 Task: Create a due date automation trigger when advanced on, 2 hours before a card is due add fields without custom field "Resume" set to a number greater than 1 and greater than 10.
Action: Mouse moved to (983, 75)
Screenshot: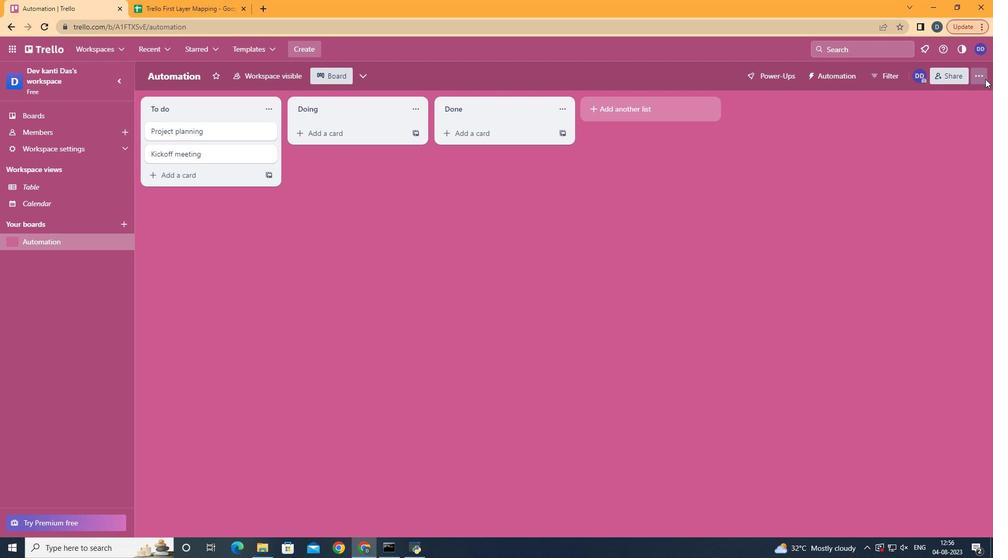 
Action: Mouse pressed left at (983, 75)
Screenshot: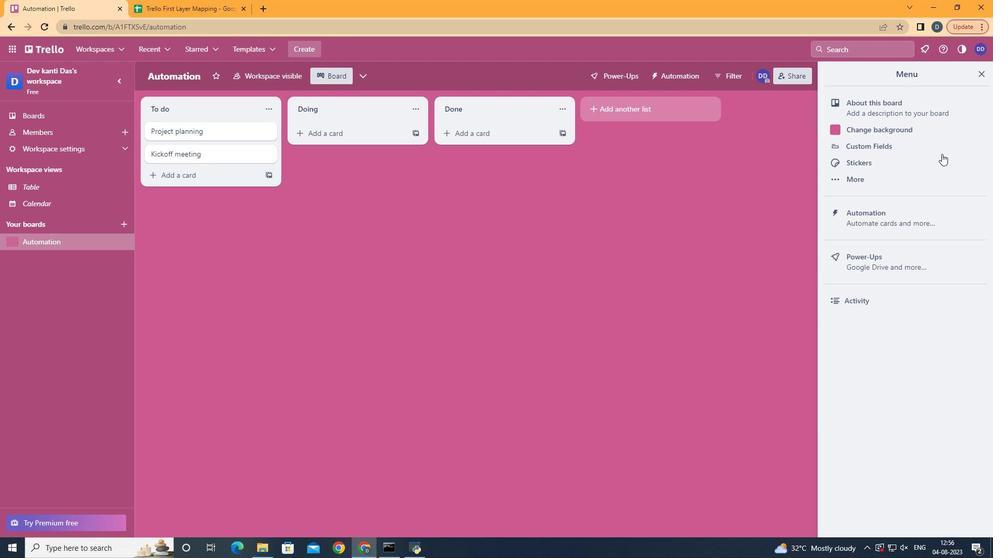 
Action: Mouse moved to (872, 214)
Screenshot: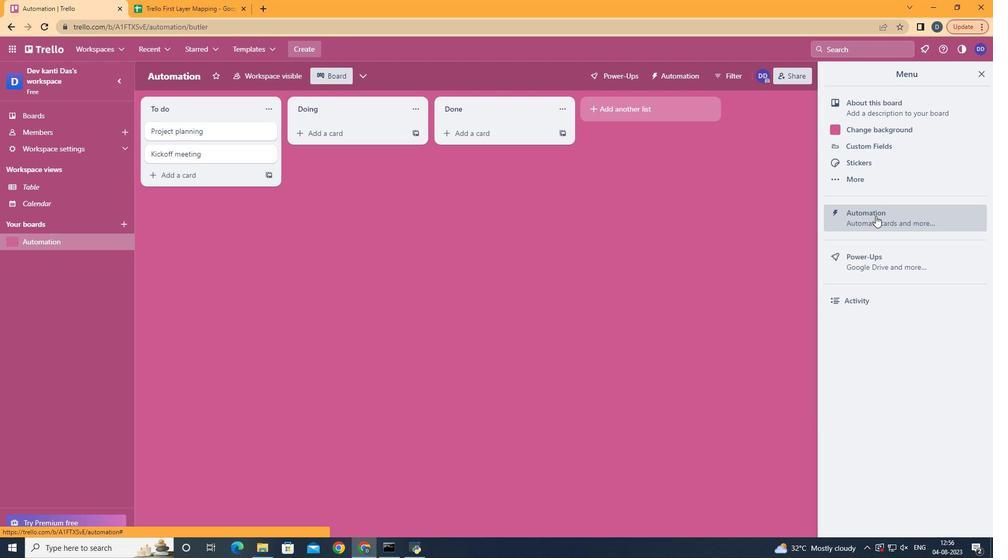 
Action: Mouse pressed left at (872, 214)
Screenshot: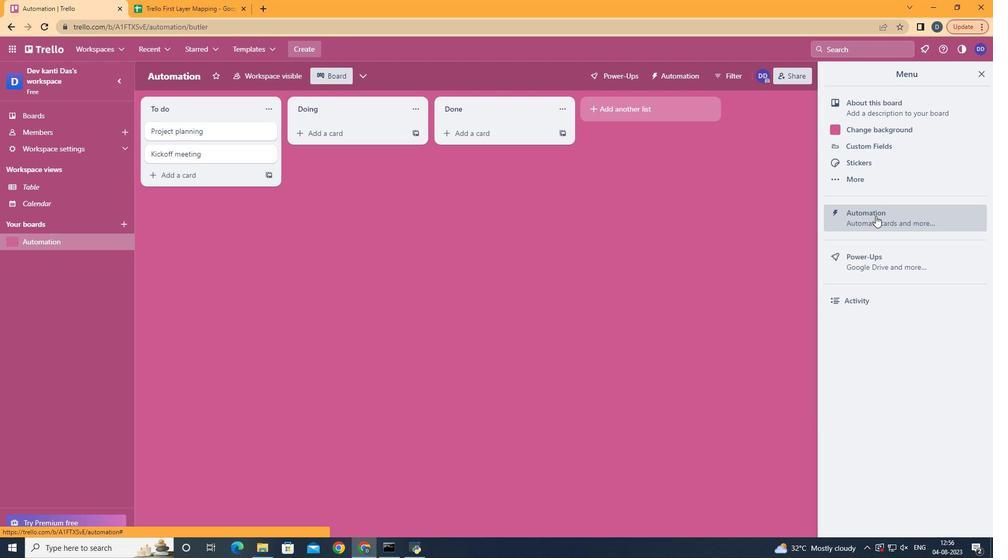 
Action: Mouse moved to (217, 205)
Screenshot: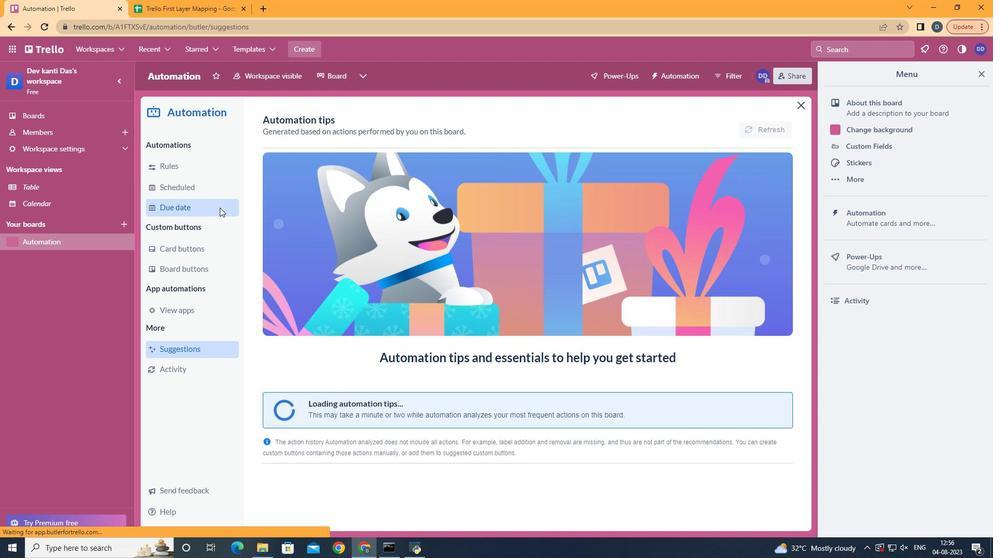 
Action: Mouse pressed left at (217, 205)
Screenshot: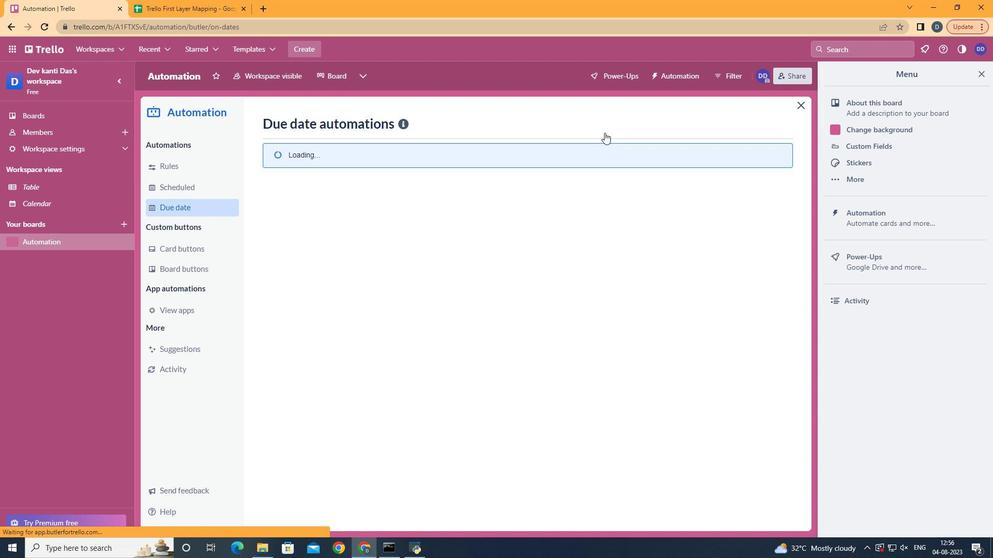
Action: Mouse moved to (725, 117)
Screenshot: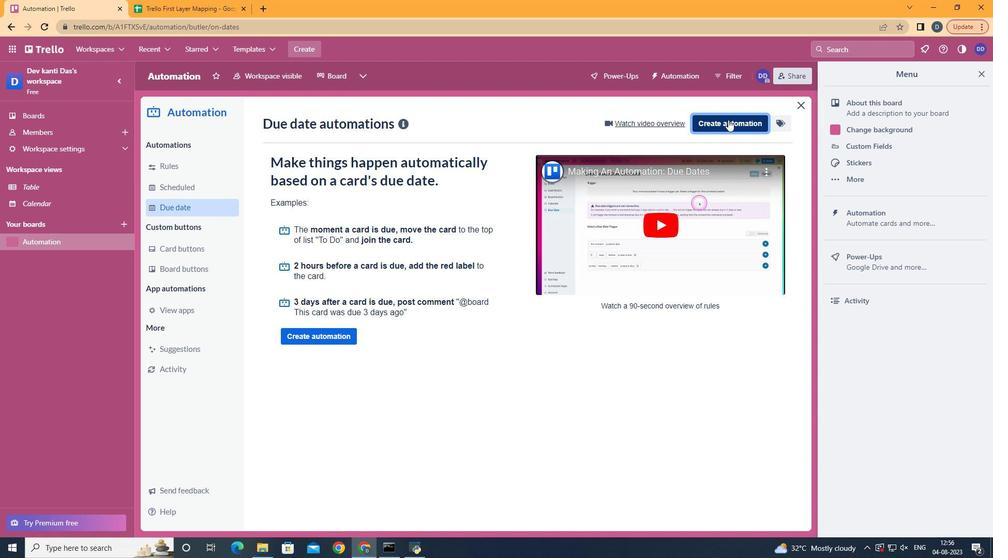 
Action: Mouse pressed left at (725, 117)
Screenshot: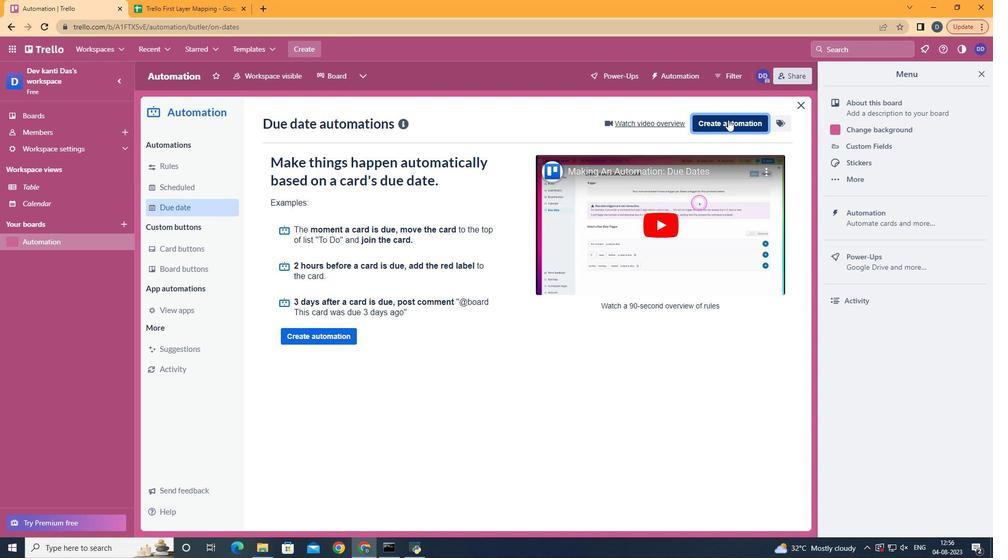 
Action: Mouse moved to (543, 235)
Screenshot: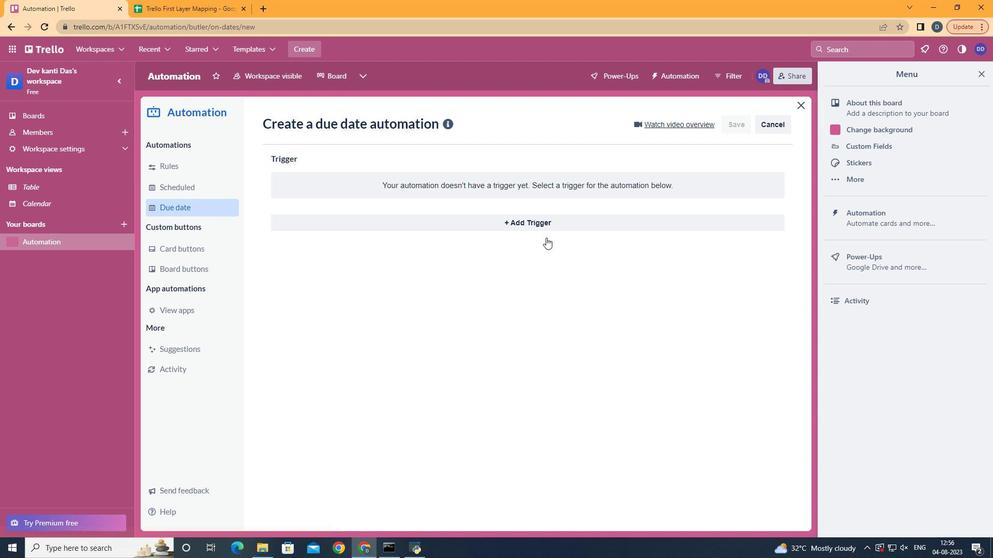 
Action: Mouse pressed left at (543, 235)
Screenshot: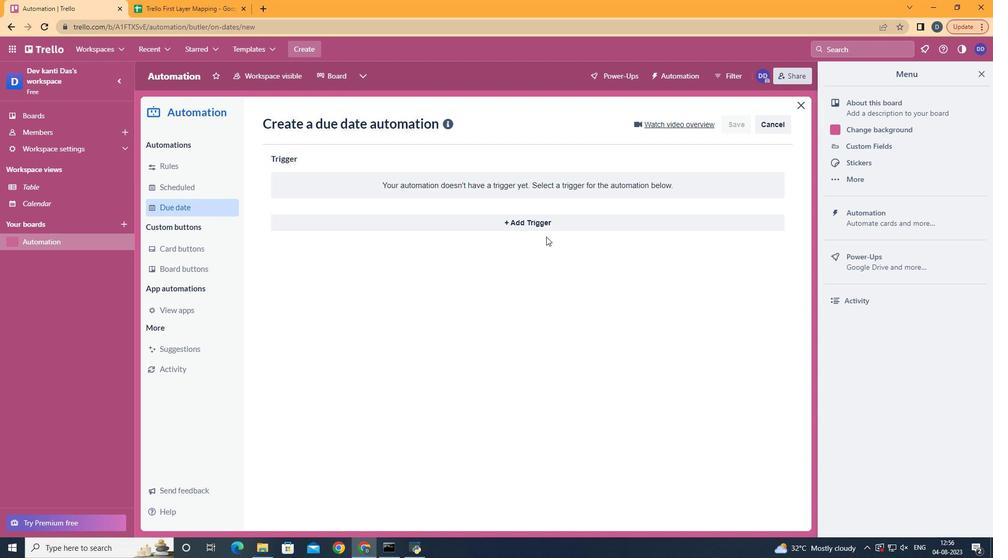 
Action: Mouse moved to (546, 220)
Screenshot: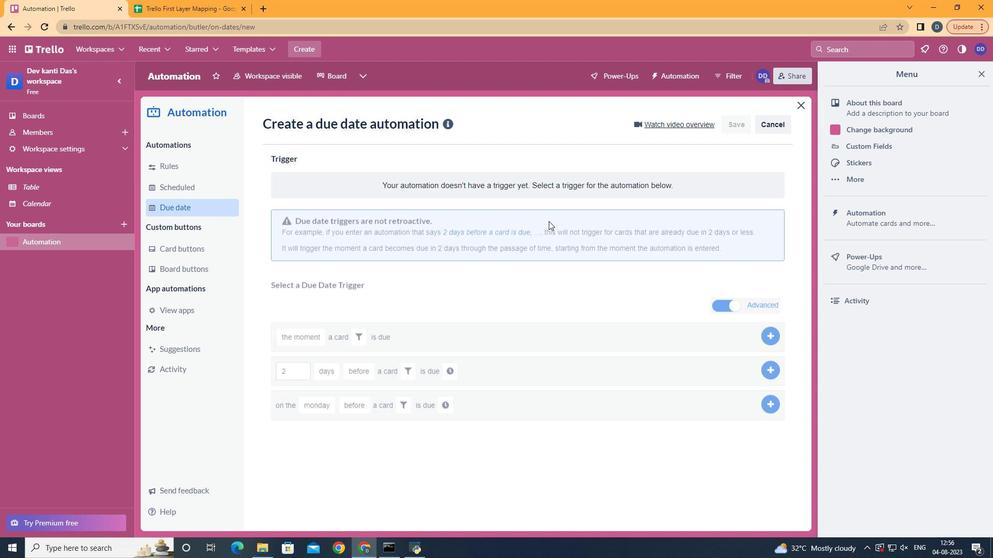 
Action: Mouse pressed left at (546, 220)
Screenshot: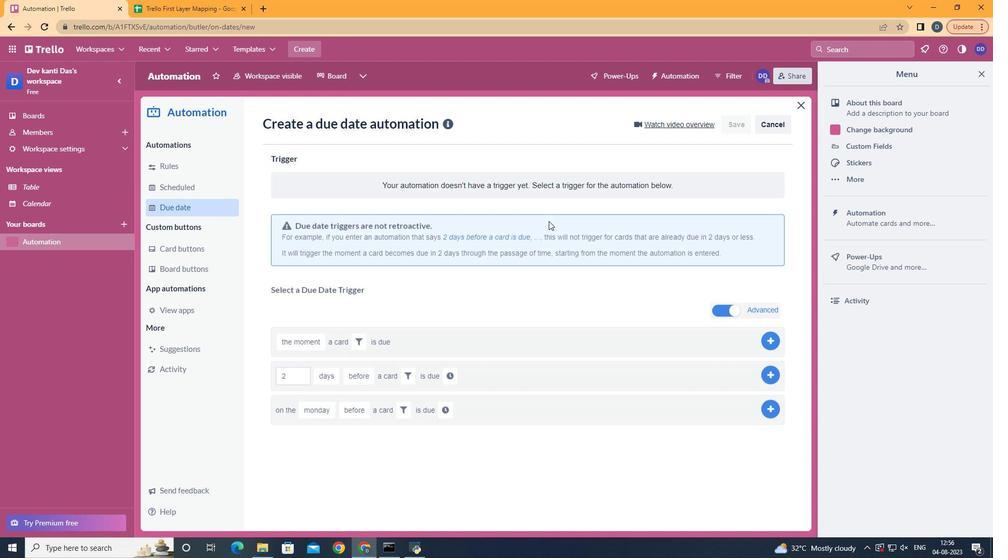 
Action: Mouse moved to (333, 447)
Screenshot: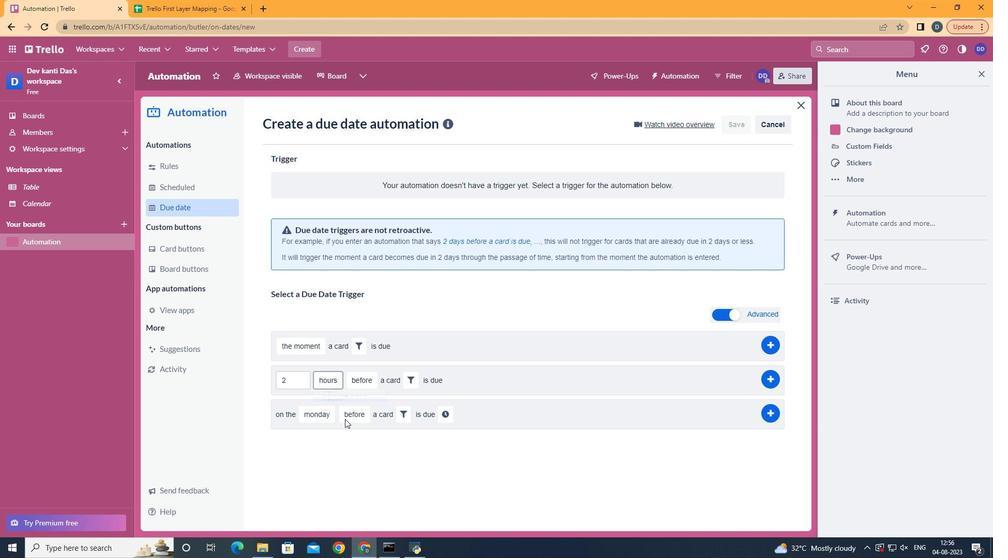 
Action: Mouse pressed left at (333, 447)
Screenshot: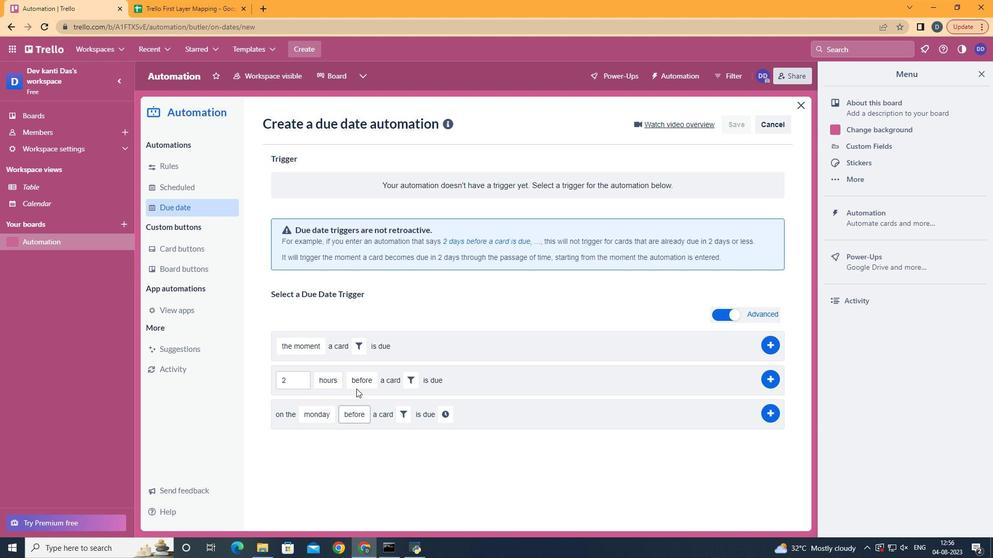 
Action: Mouse moved to (363, 396)
Screenshot: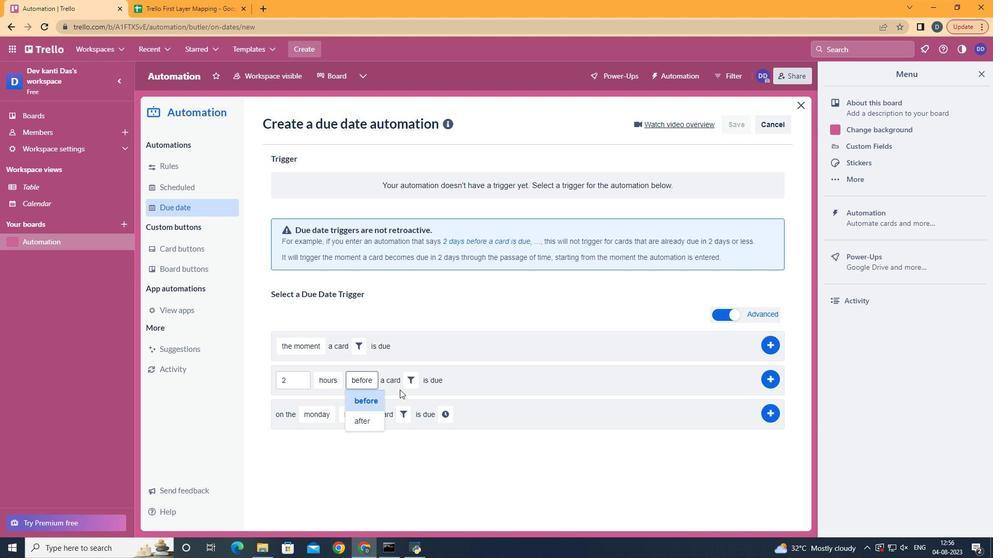 
Action: Mouse pressed left at (363, 396)
Screenshot: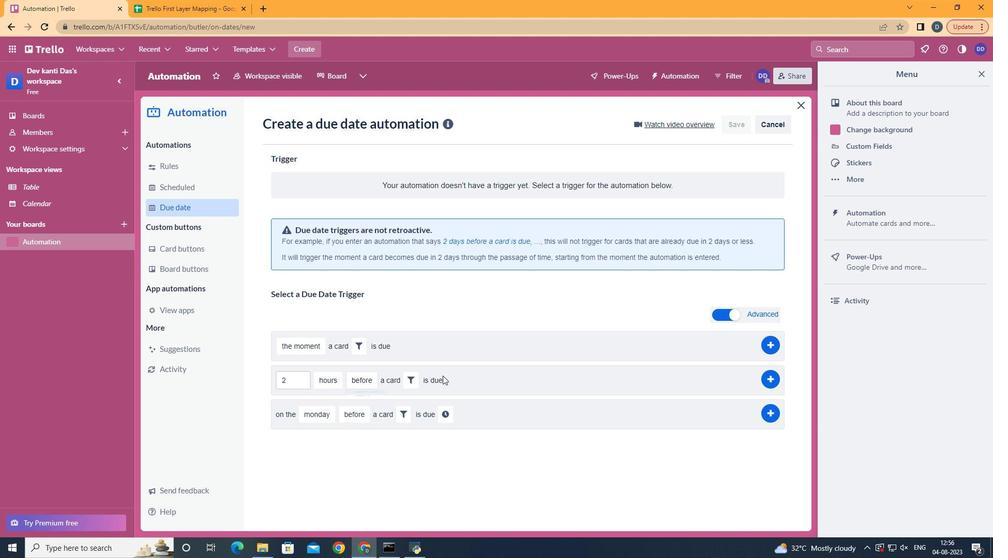 
Action: Mouse moved to (413, 376)
Screenshot: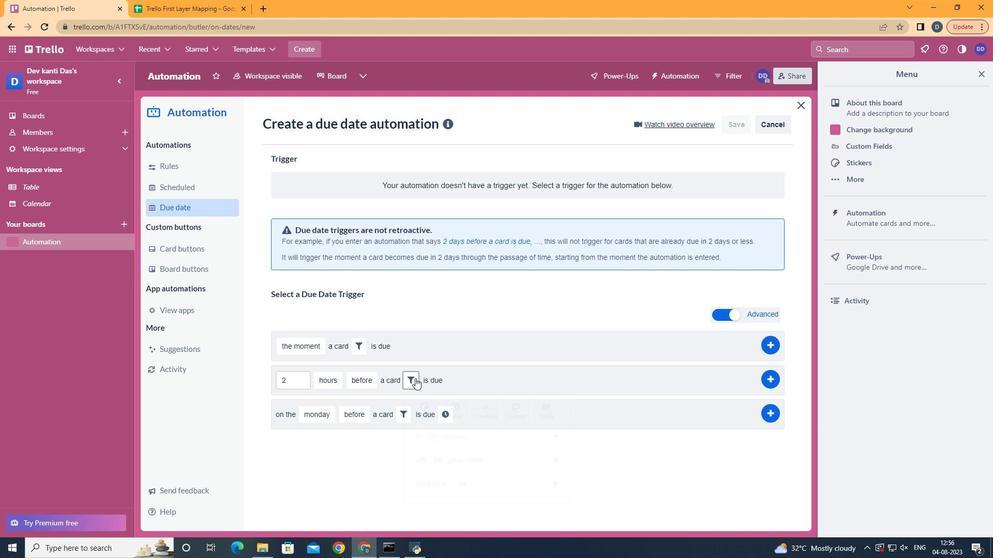 
Action: Mouse pressed left at (413, 376)
Screenshot: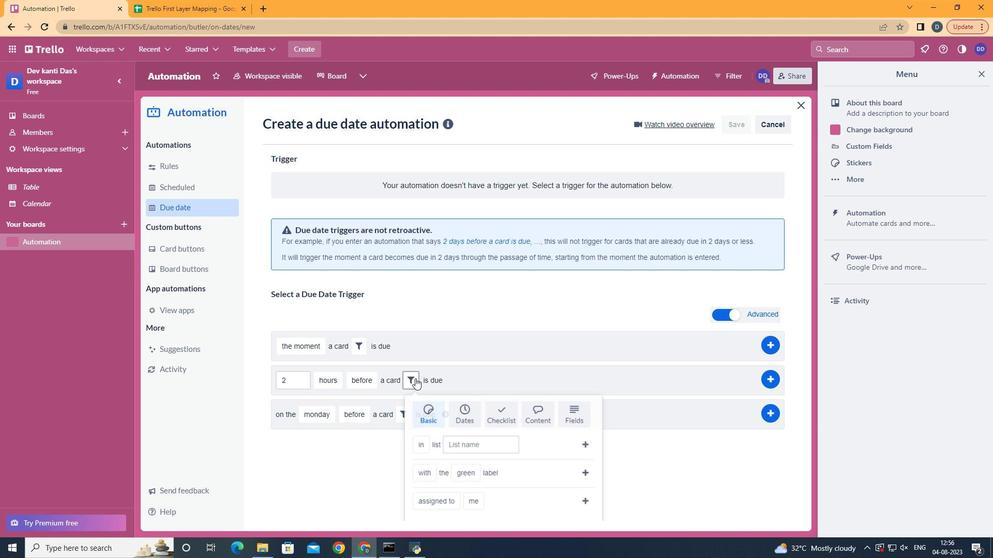 
Action: Mouse moved to (580, 419)
Screenshot: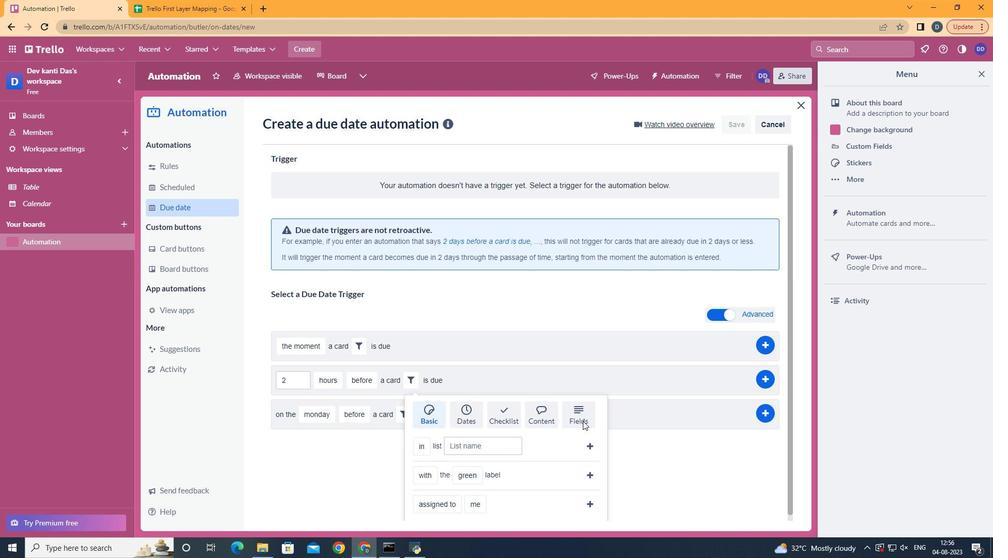 
Action: Mouse pressed left at (580, 419)
Screenshot: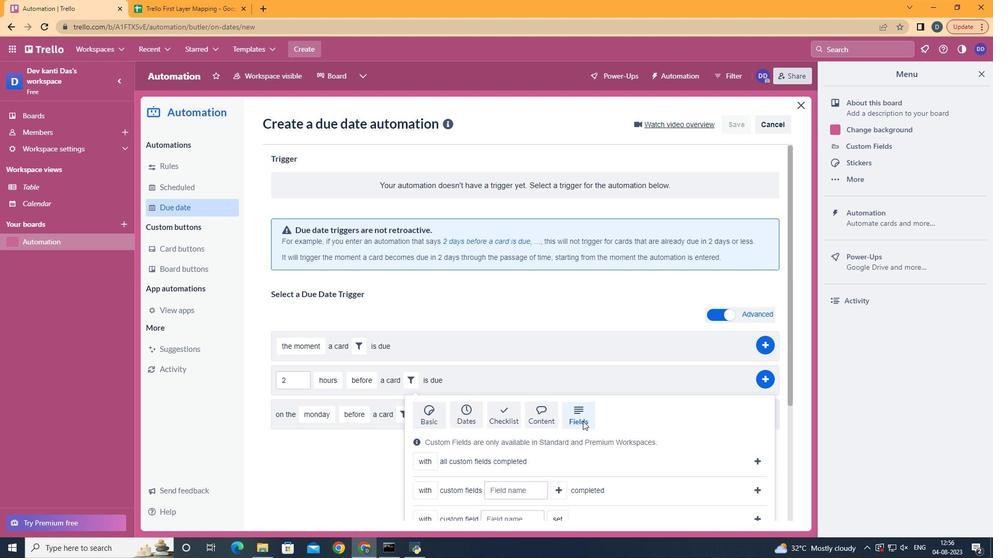
Action: Mouse moved to (580, 419)
Screenshot: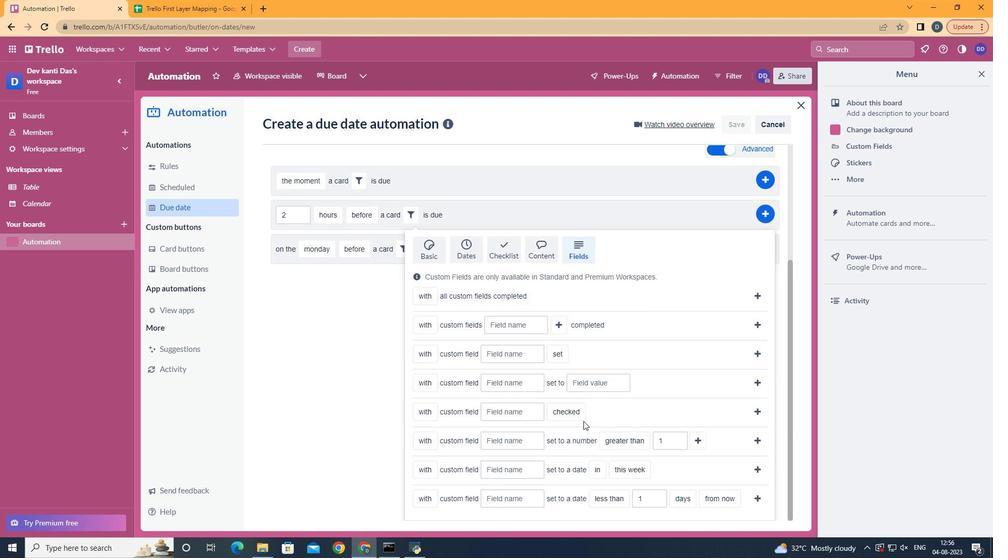 
Action: Mouse scrolled (580, 418) with delta (0, 0)
Screenshot: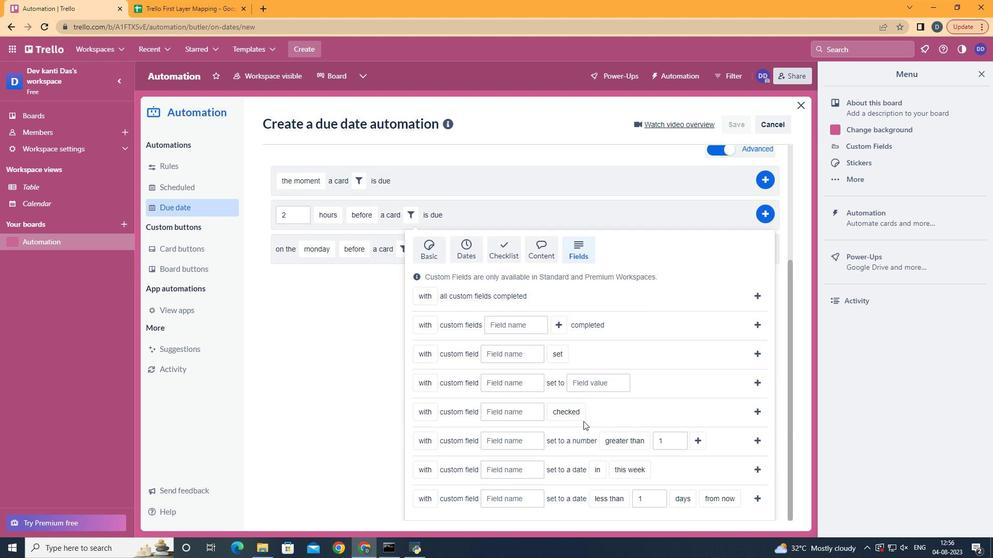 
Action: Mouse scrolled (580, 418) with delta (0, 0)
Screenshot: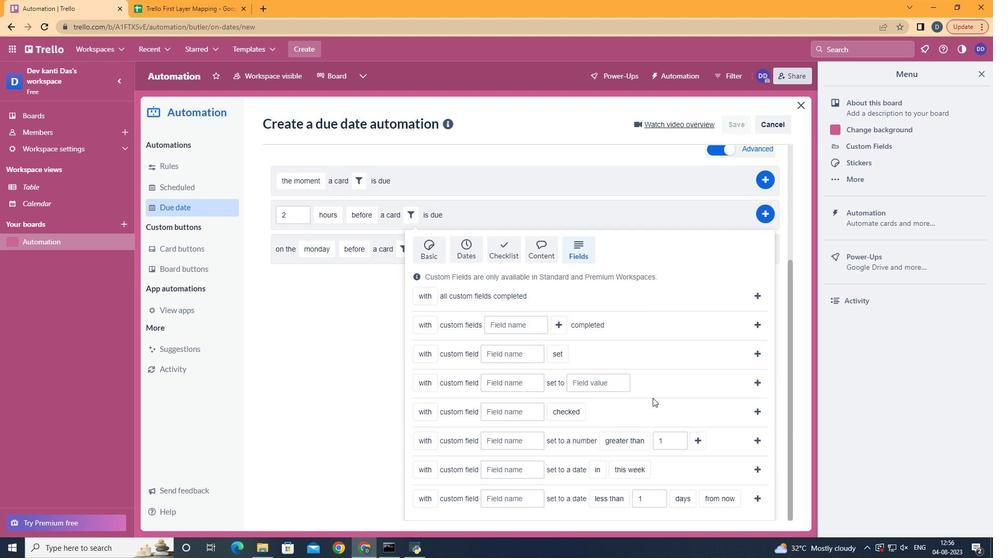 
Action: Mouse scrolled (580, 418) with delta (0, 0)
Screenshot: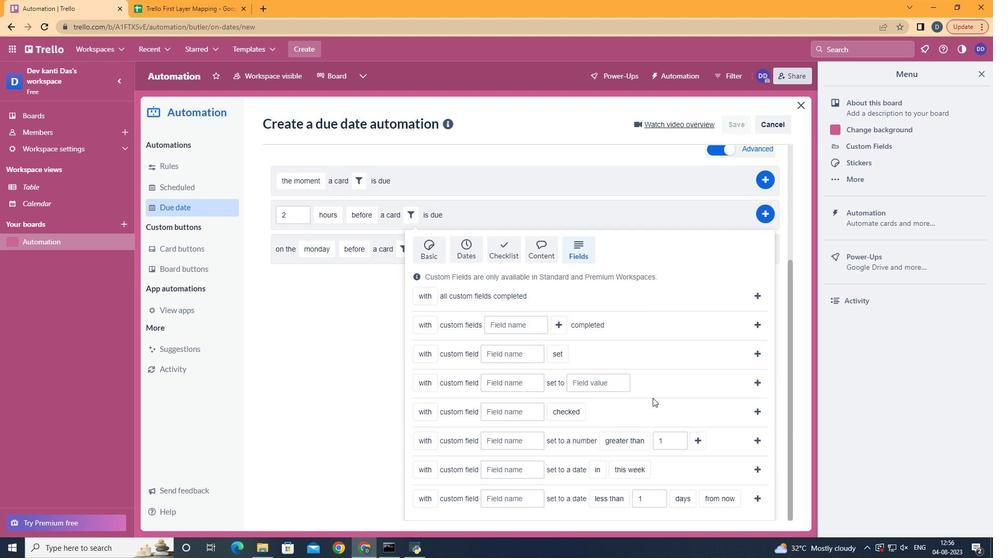 
Action: Mouse scrolled (580, 418) with delta (0, 0)
Screenshot: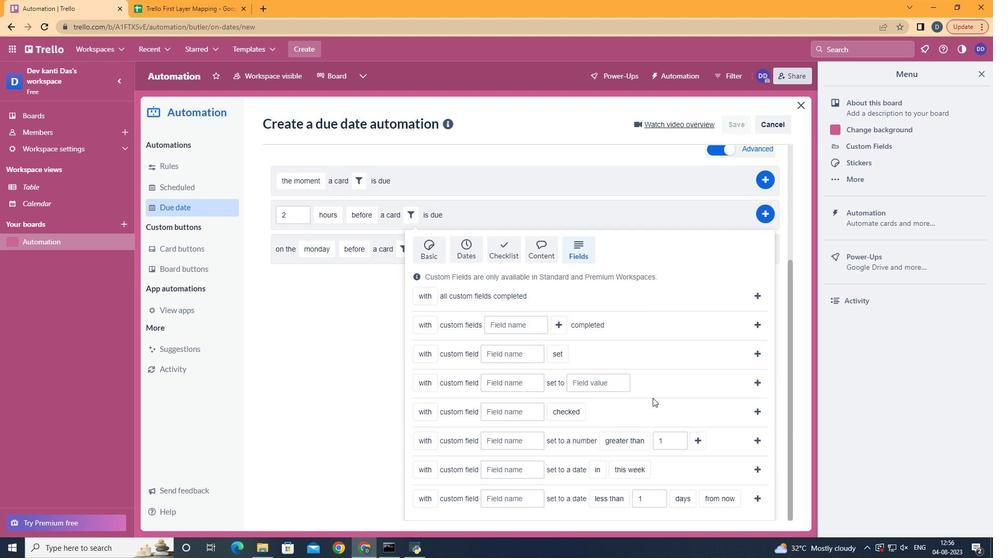 
Action: Mouse scrolled (580, 418) with delta (0, 0)
Screenshot: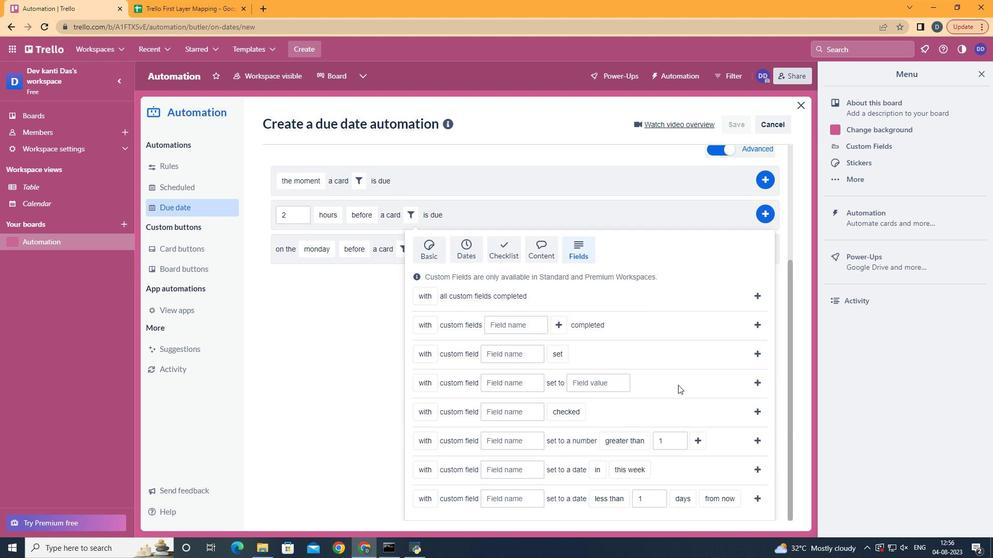 
Action: Mouse scrolled (580, 418) with delta (0, 0)
Screenshot: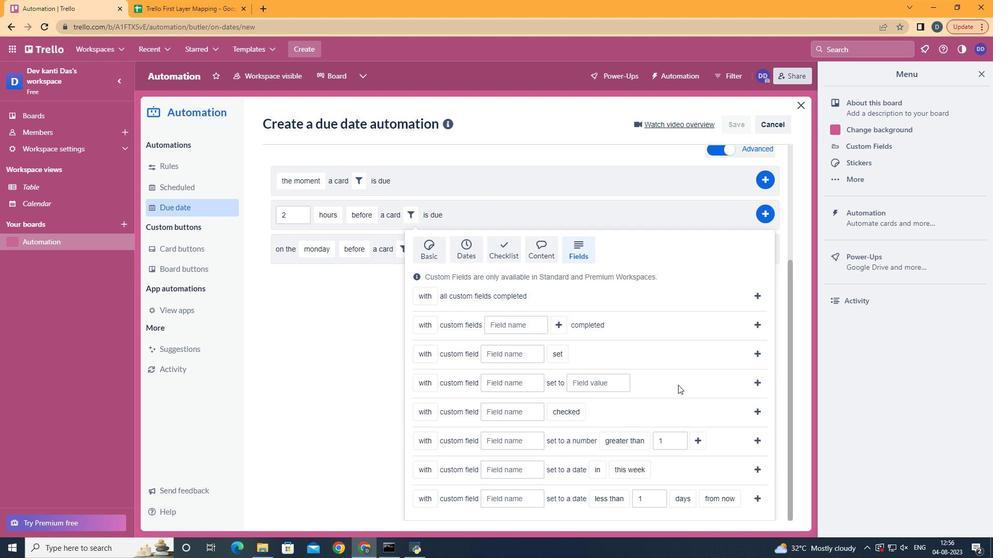 
Action: Mouse moved to (428, 481)
Screenshot: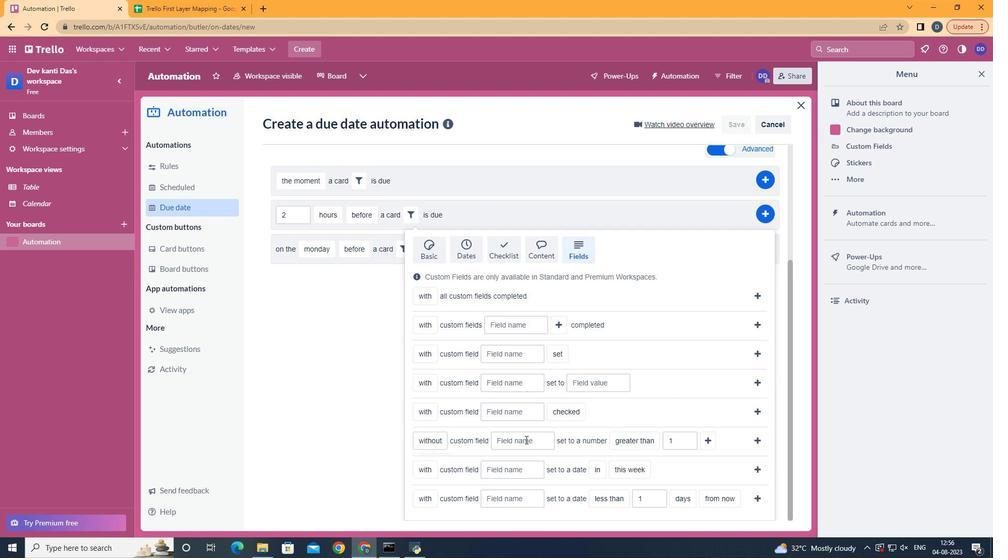 
Action: Mouse pressed left at (428, 481)
Screenshot: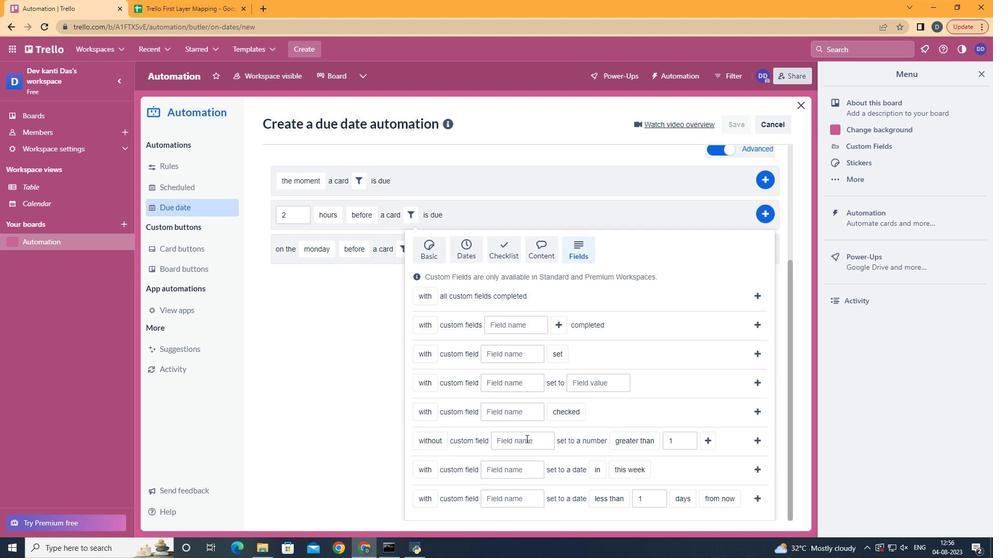 
Action: Mouse moved to (523, 436)
Screenshot: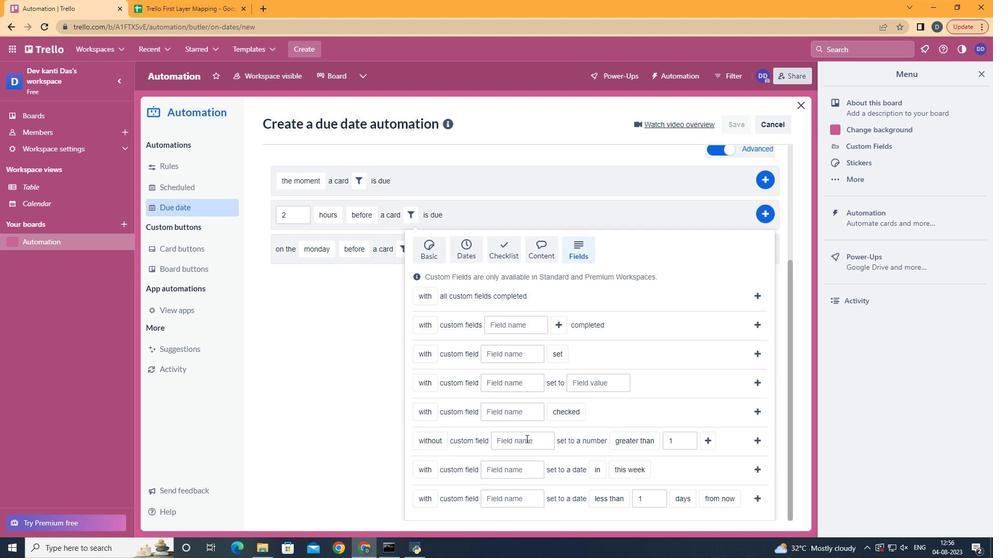 
Action: Mouse pressed left at (523, 436)
Screenshot: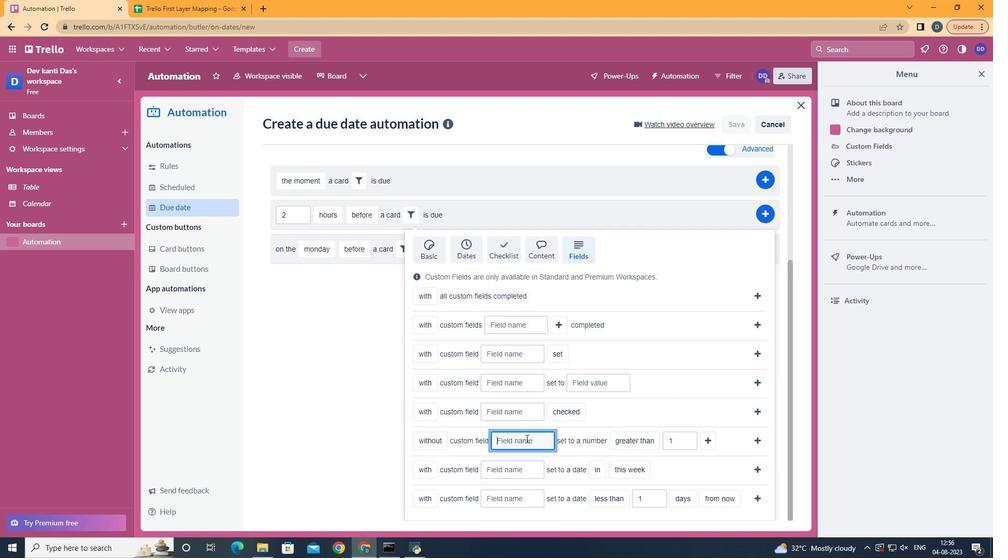 
Action: Key pressed <Key.shift>Resume
Screenshot: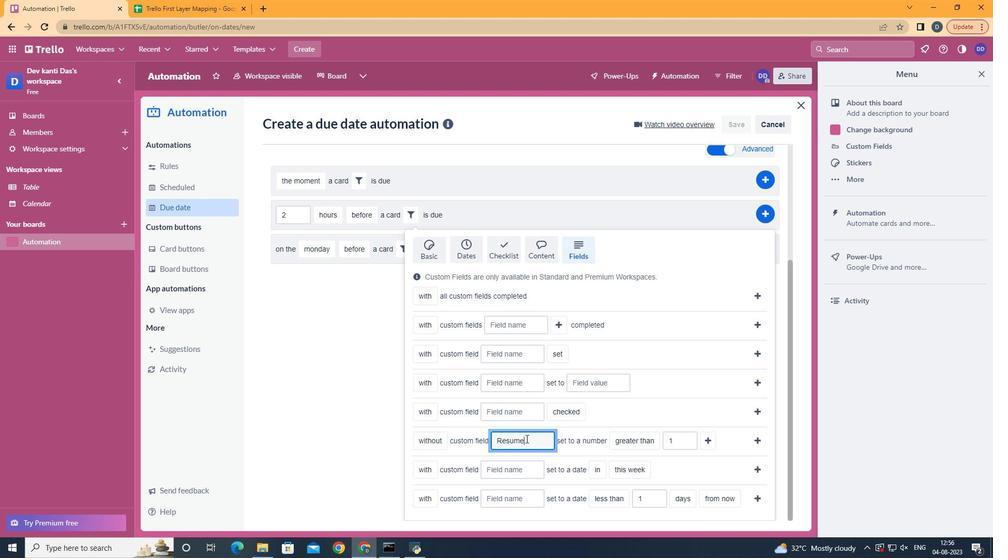 
Action: Mouse moved to (658, 361)
Screenshot: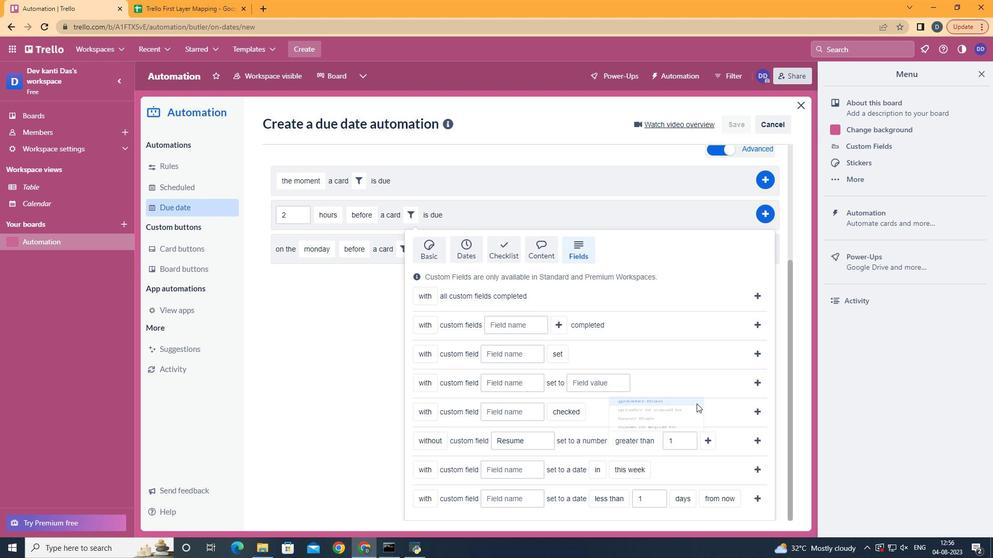 
Action: Mouse pressed left at (658, 361)
Screenshot: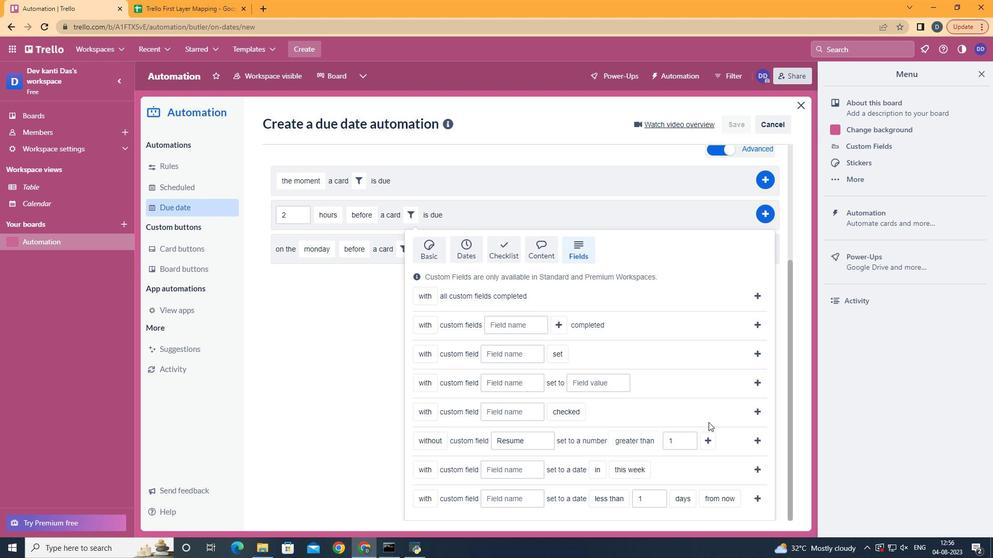 
Action: Mouse moved to (707, 432)
Screenshot: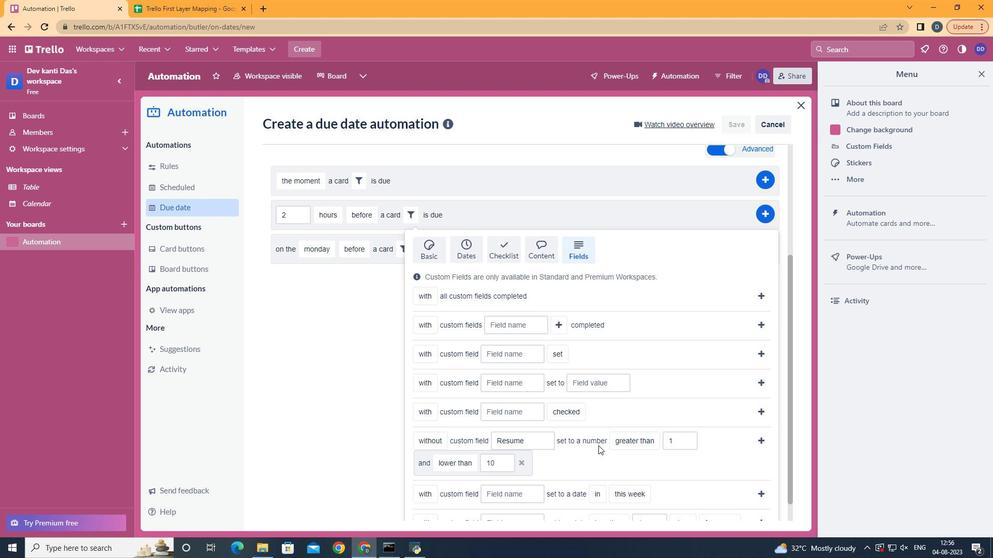
Action: Mouse pressed left at (707, 432)
Screenshot: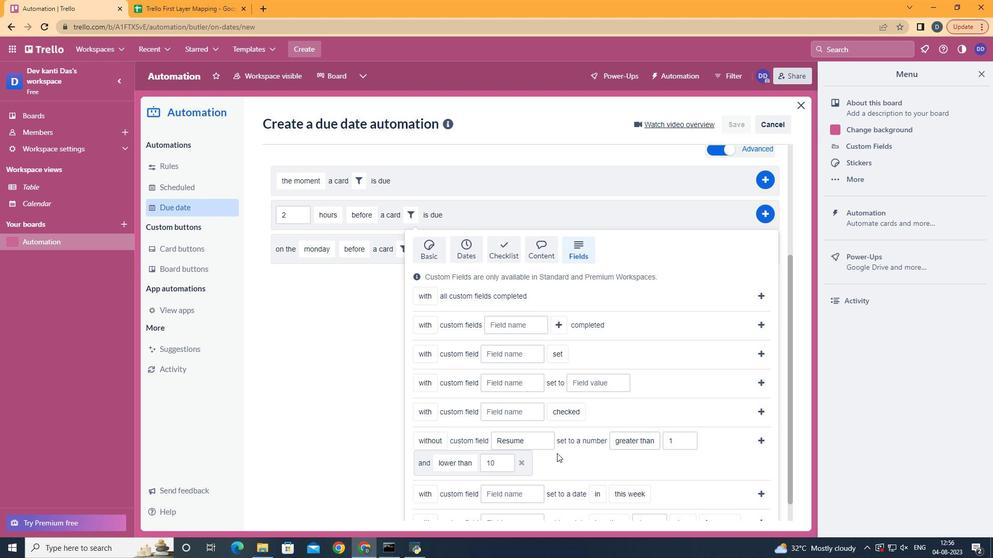
Action: Mouse moved to (477, 422)
Screenshot: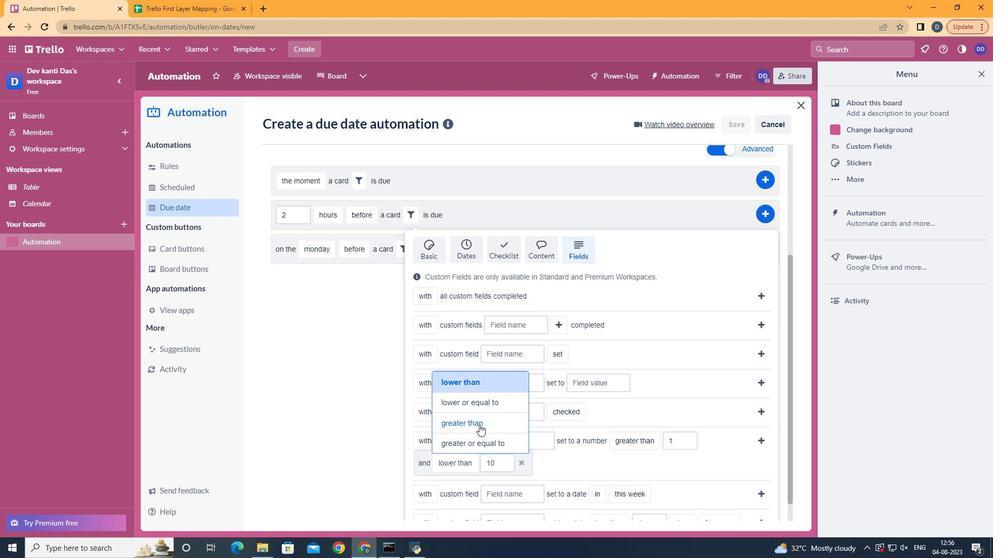 
Action: Mouse pressed left at (477, 422)
Screenshot: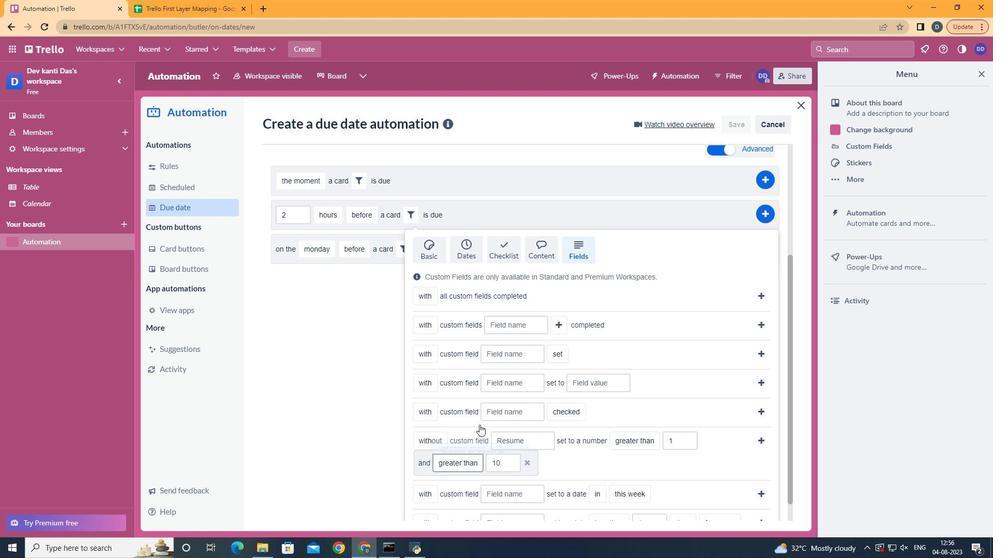 
Action: Mouse moved to (759, 437)
Screenshot: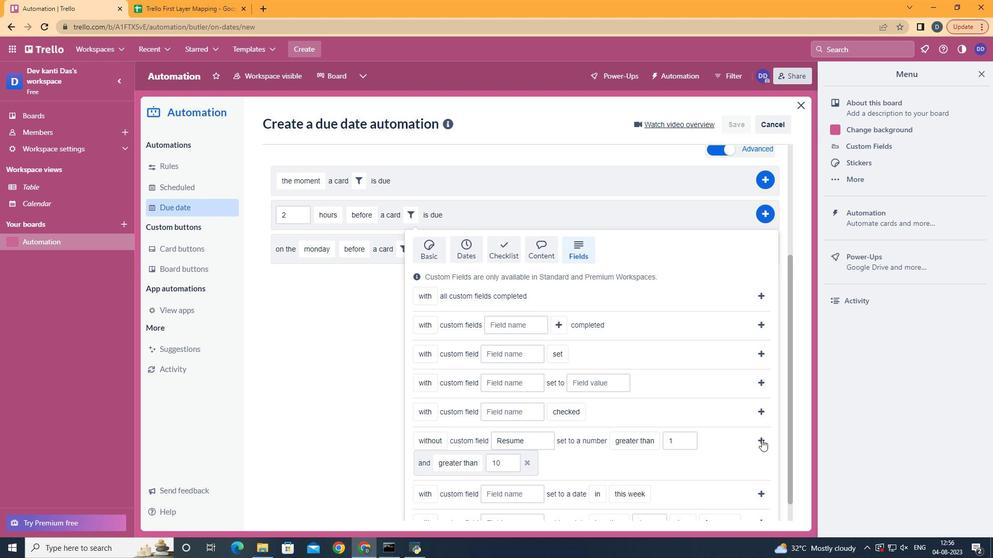 
Action: Mouse pressed left at (759, 437)
Screenshot: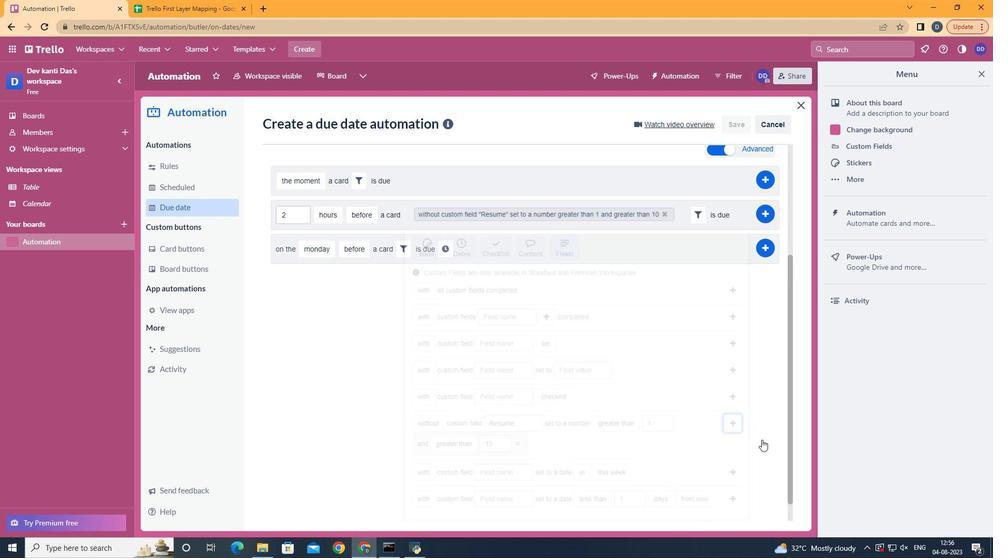 
Action: Mouse moved to (762, 379)
Screenshot: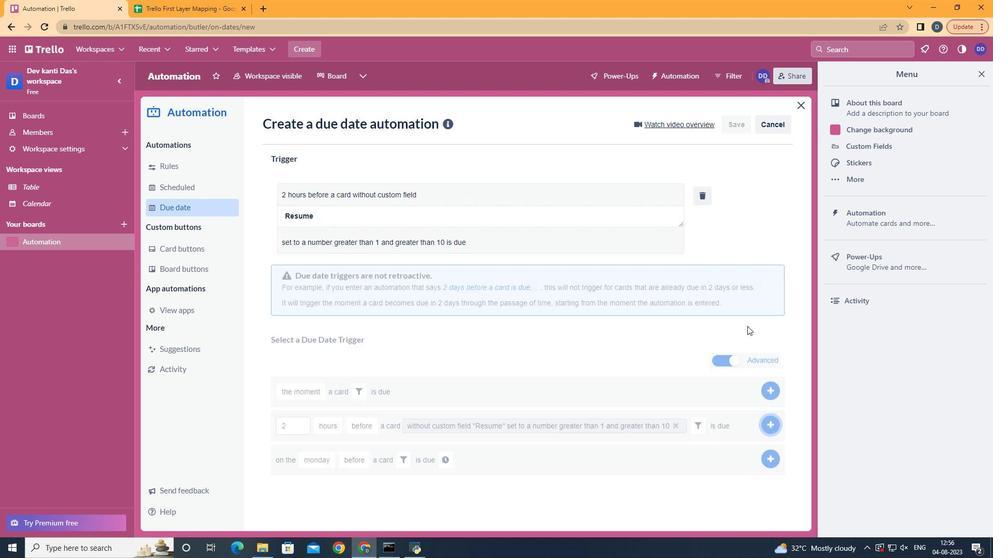 
Action: Mouse pressed left at (762, 379)
Screenshot: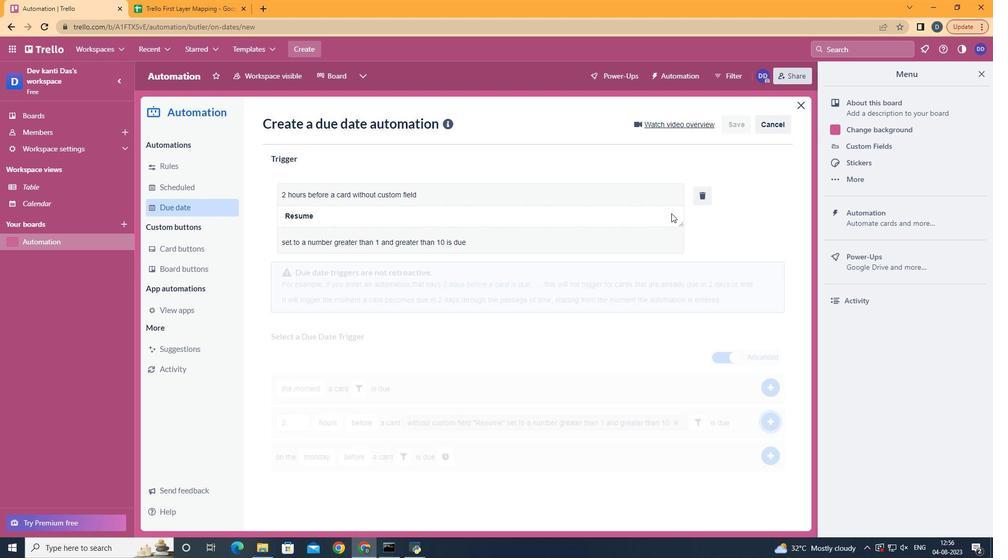 
Action: Mouse moved to (458, 196)
Screenshot: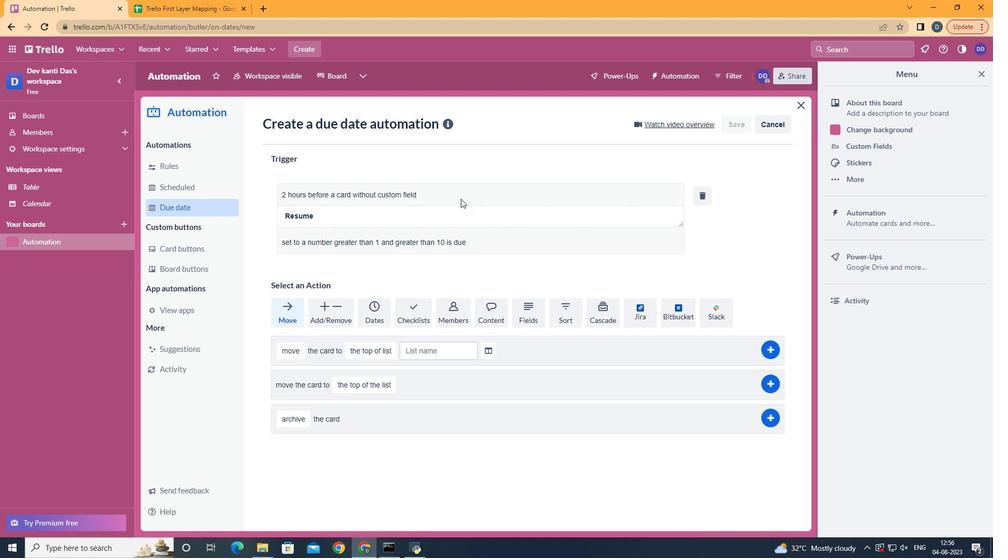 
